 Task: Create Issue Issue0000000417 in Backlog  in Scrum Project Project0000000084 in Jira. Create Issue Issue0000000418 in Backlog  in Scrum Project Project0000000084 in Jira. Create Issue Issue0000000419 in Backlog  in Scrum Project Project0000000084 in Jira. Create Issue Issue0000000420 in Backlog  in Scrum Project Project0000000084 in Jira. Change IN PROGRESS as Status of Issue Issue0000000412 in Backlog  in Scrum Project Project0000000083 in Jira
Action: Mouse moved to (309, 325)
Screenshot: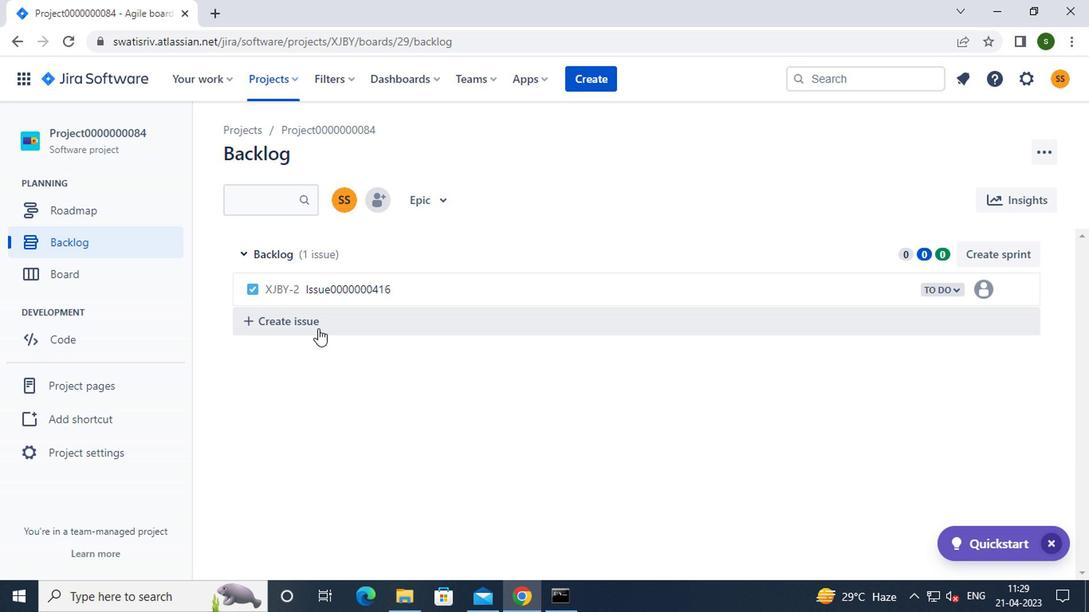 
Action: Mouse pressed left at (309, 325)
Screenshot: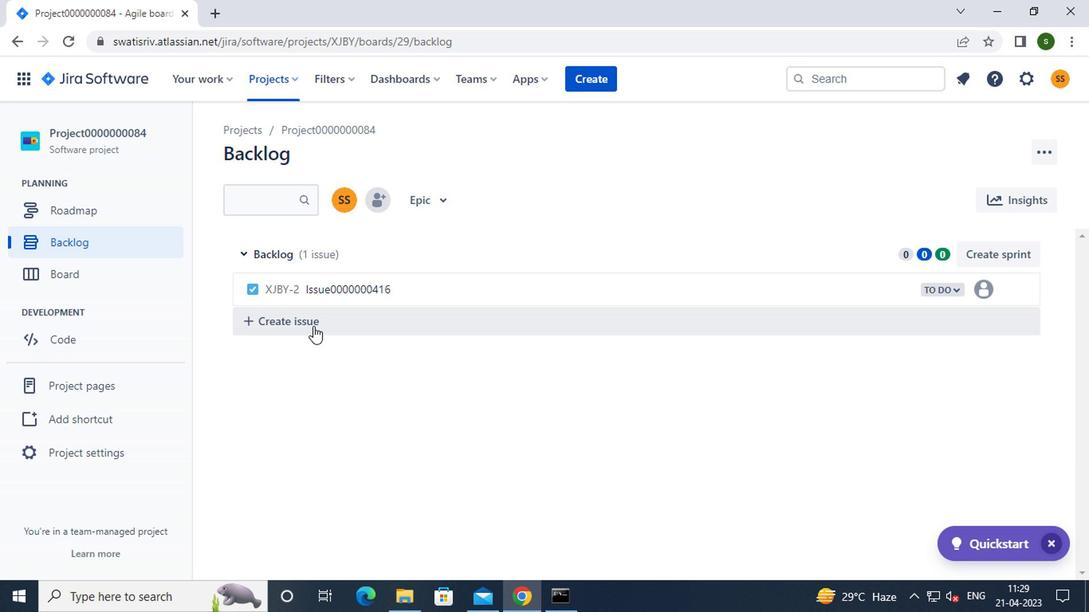 
Action: Mouse moved to (336, 322)
Screenshot: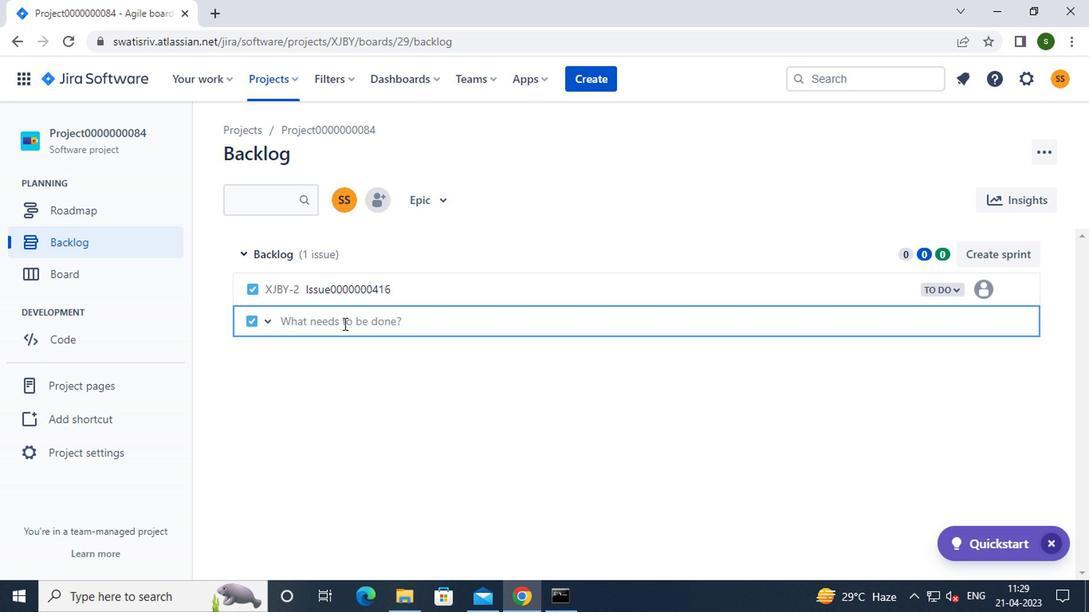 
Action: Key pressed i<Key.caps_lock>ssue0000000417<Key.enter><Key.caps_lock>i<Key.caps_lock>ssue0000000418<Key.enter><Key.caps_lock>i<Key.caps_lock>ssue0000000419<Key.enter><Key.caps_lock>i<Key.caps_lock>ssue0000000420<Key.enter>
Screenshot: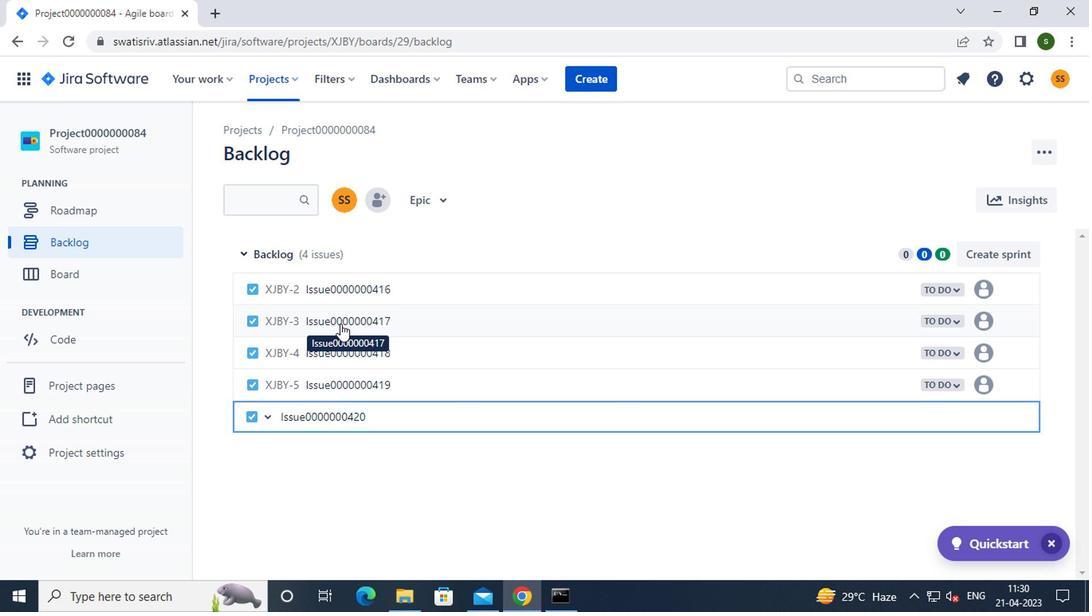
Action: Mouse moved to (278, 80)
Screenshot: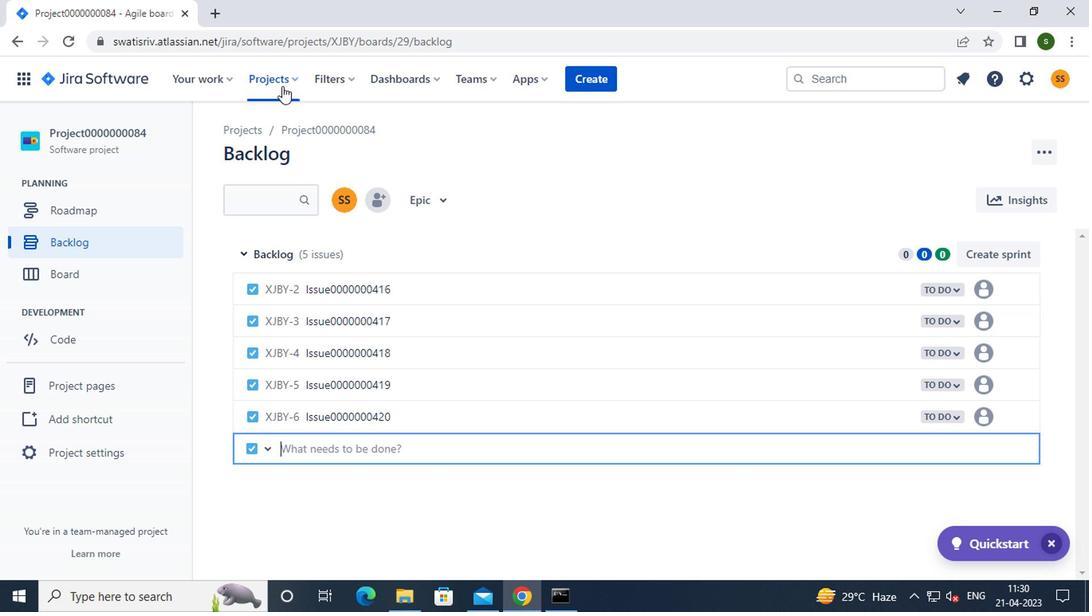 
Action: Mouse pressed left at (278, 80)
Screenshot: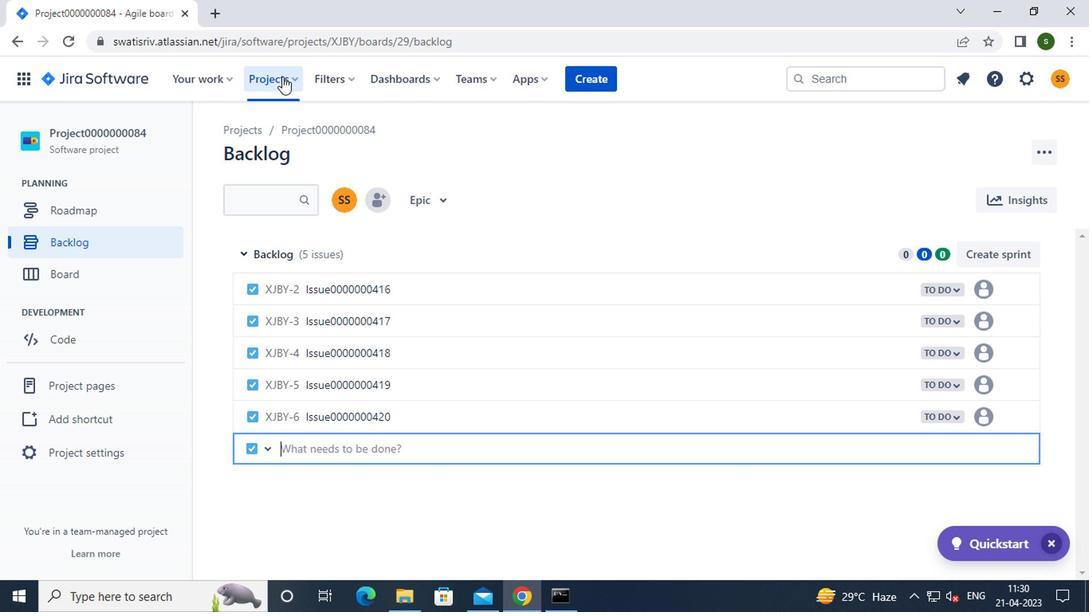 
Action: Mouse moved to (333, 201)
Screenshot: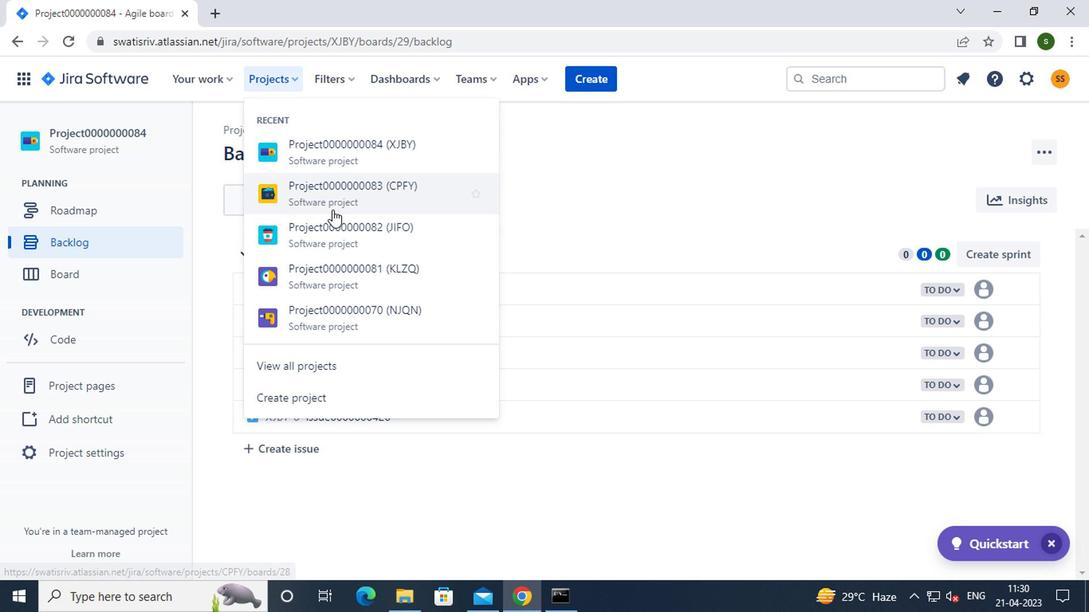 
Action: Mouse pressed left at (333, 201)
Screenshot: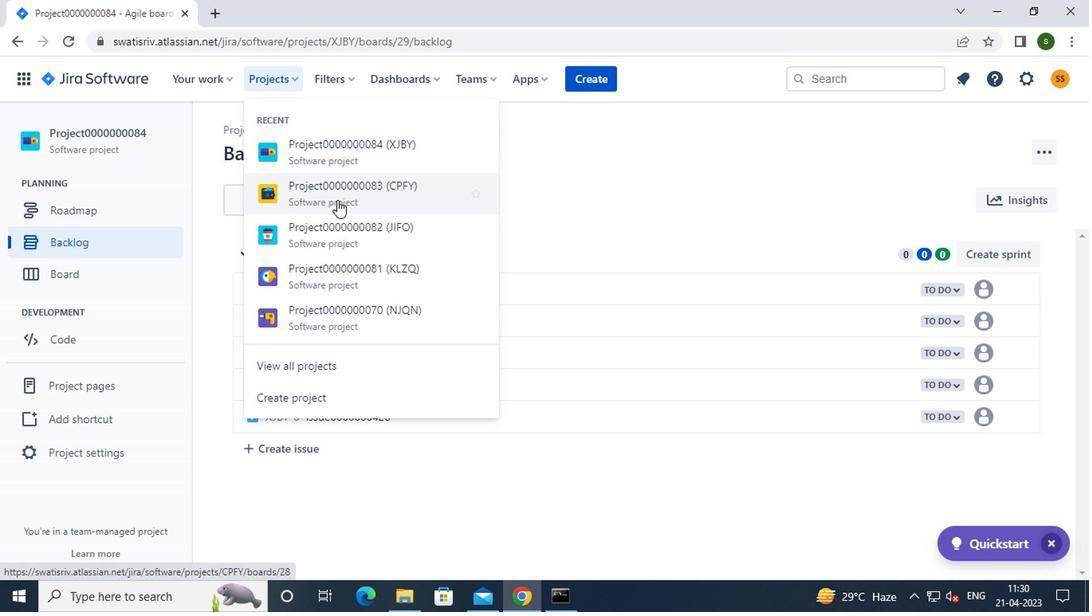 
Action: Mouse moved to (124, 246)
Screenshot: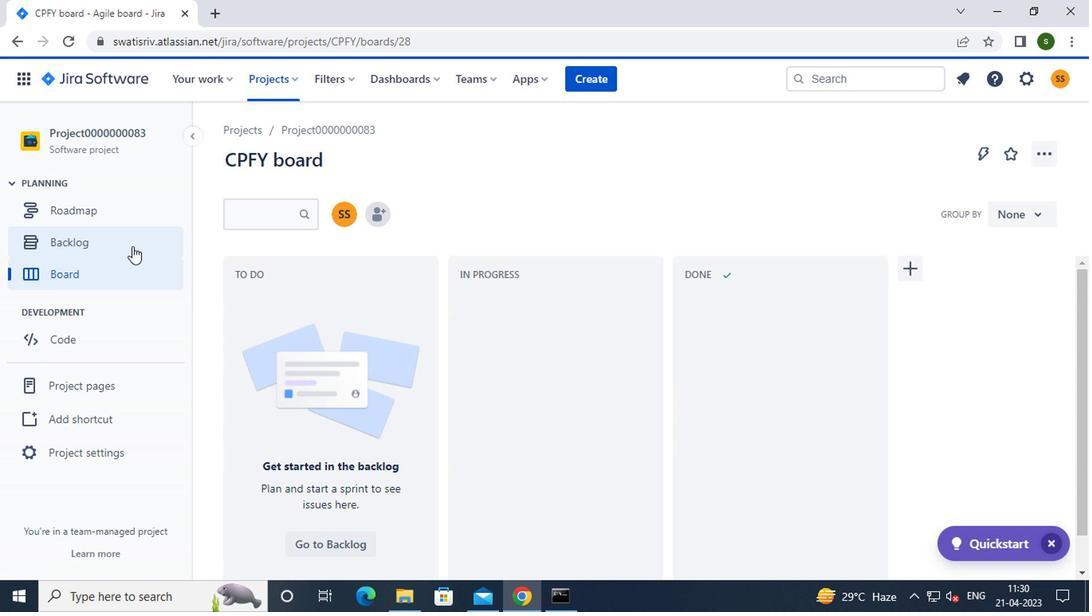 
Action: Mouse pressed left at (124, 246)
Screenshot: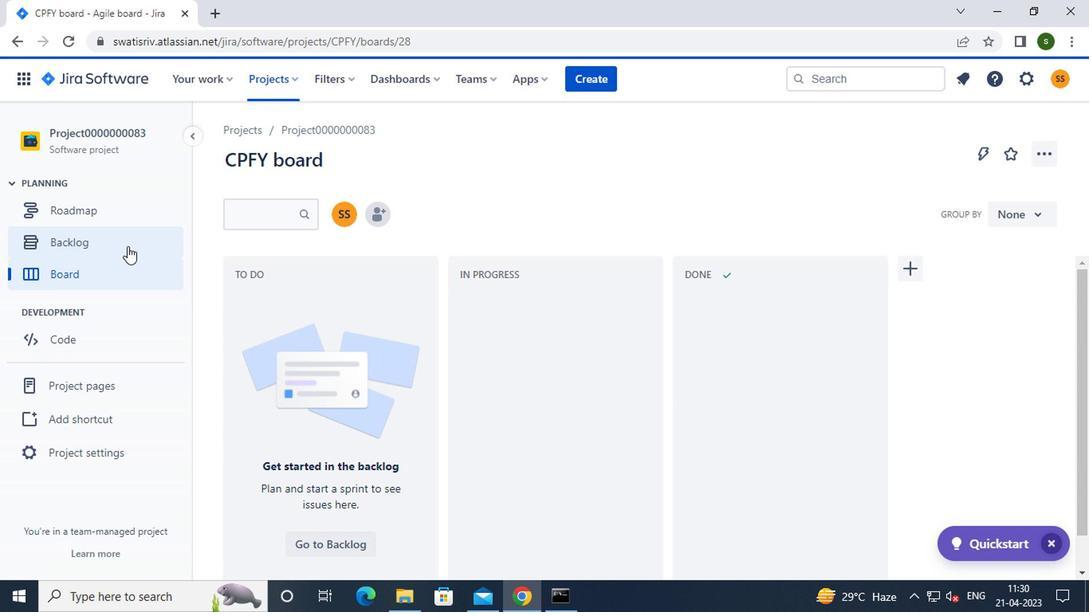 
Action: Mouse moved to (931, 321)
Screenshot: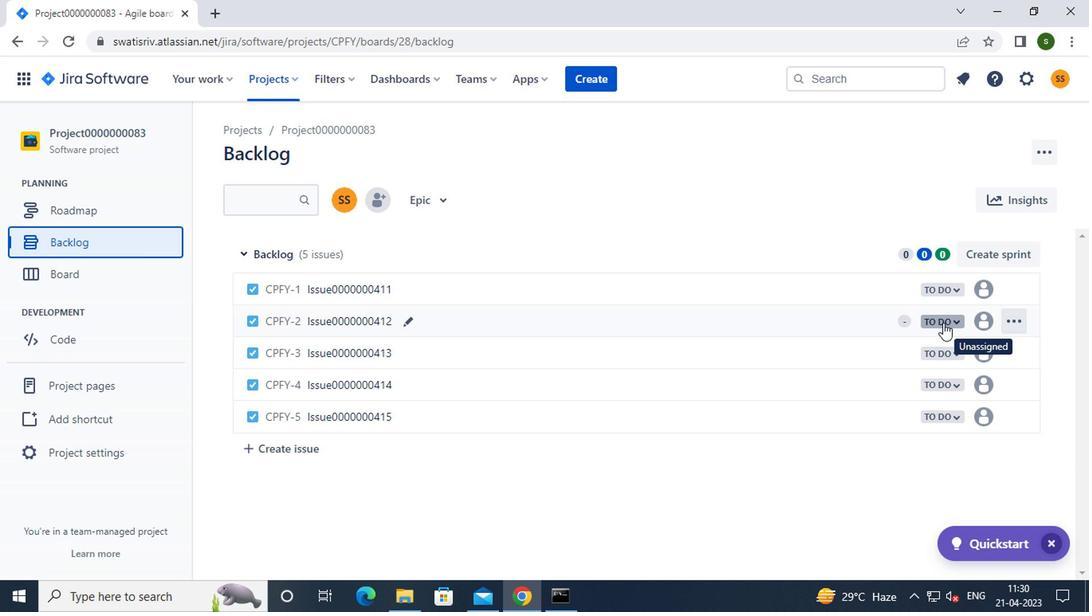 
Action: Mouse pressed left at (931, 321)
Screenshot: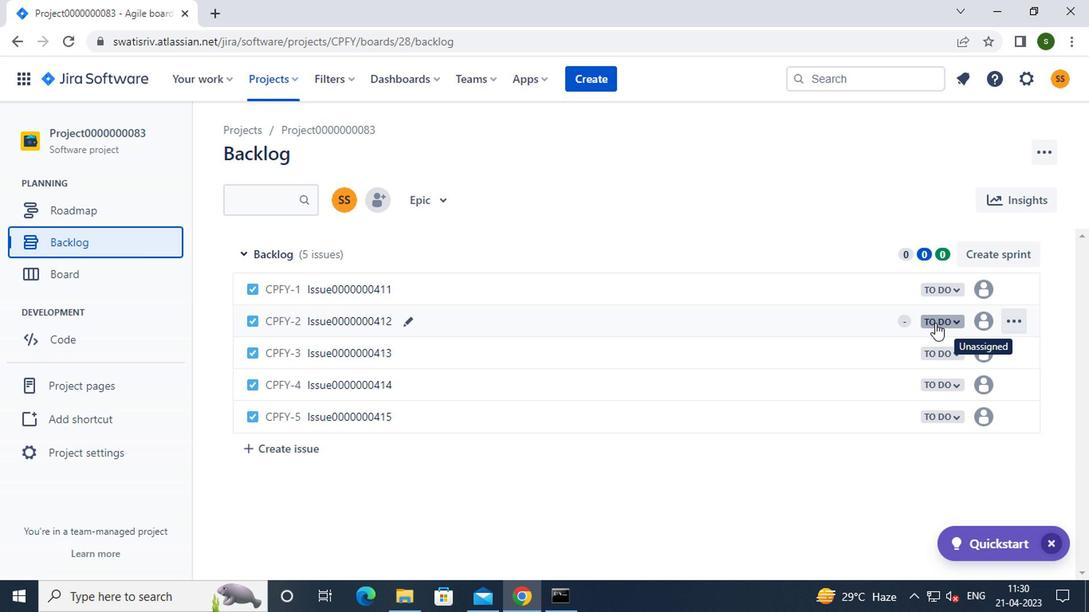 
Action: Mouse moved to (852, 349)
Screenshot: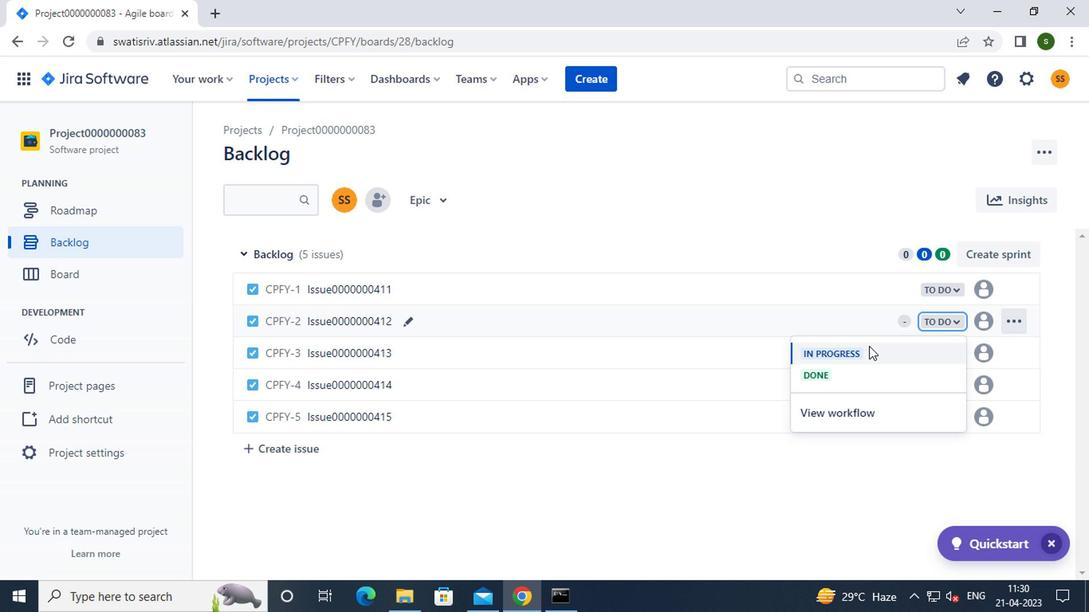 
Action: Mouse pressed left at (852, 349)
Screenshot: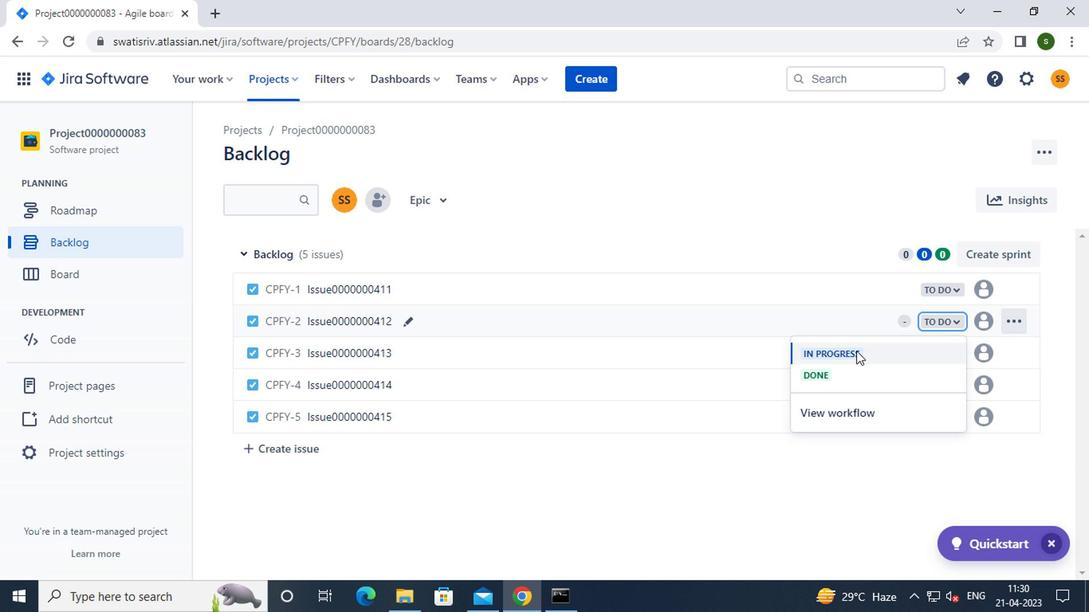 
Action: Mouse moved to (756, 184)
Screenshot: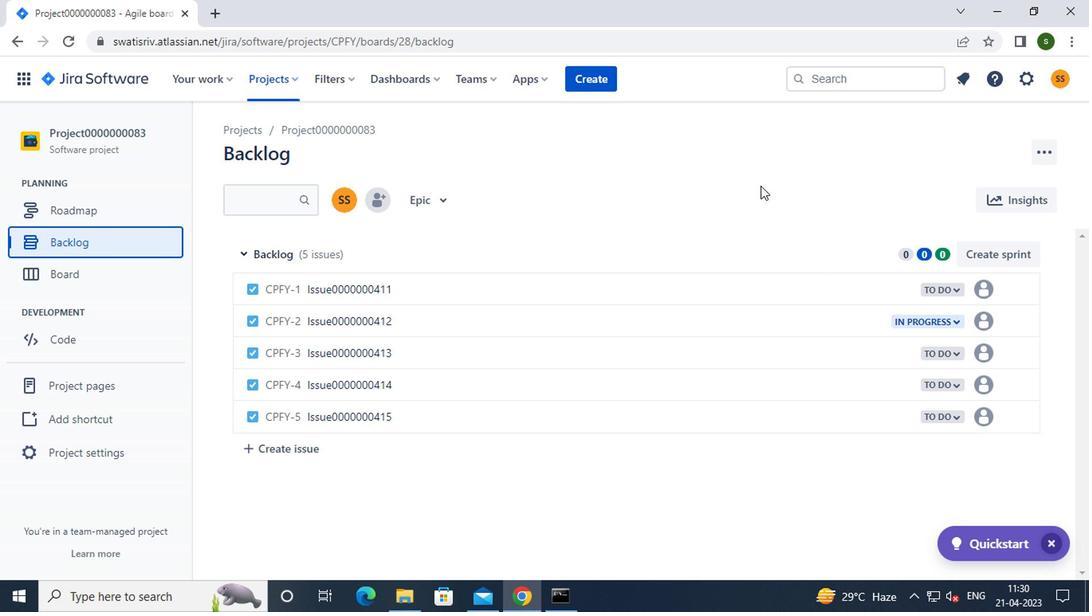 
